 Task: Add Attachment from computer to Card Card0000000081 in Board Board0000000021 in Workspace WS0000000007 in Trello. Add Cover Purple to Card Card0000000081 in Board Board0000000021 in Workspace WS0000000007 in Trello. Add "Move Card To …" Button titled Button0000000081 to "top" of the list "To Do" to Card Card0000000081 in Board Board0000000021 in Workspace WS0000000007 in Trello. Add Description DS0000000081 to Card Card0000000081 in Board Board0000000021 in Workspace WS0000000007 in Trello. Add Comment CM0000000081 to Card Card0000000081 in Board Board0000000021 in Workspace WS0000000007 in Trello
Action: Mouse moved to (284, 161)
Screenshot: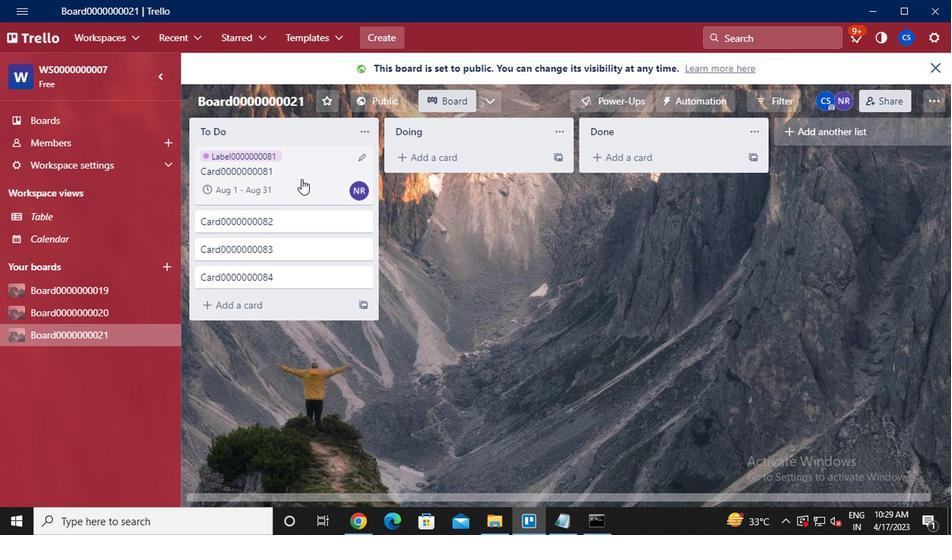 
Action: Mouse pressed left at (284, 161)
Screenshot: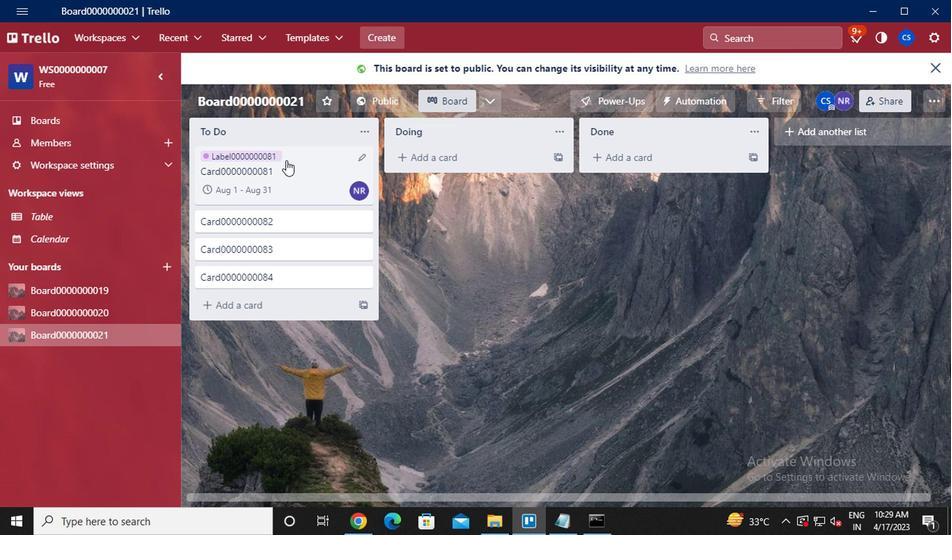 
Action: Mouse moved to (665, 296)
Screenshot: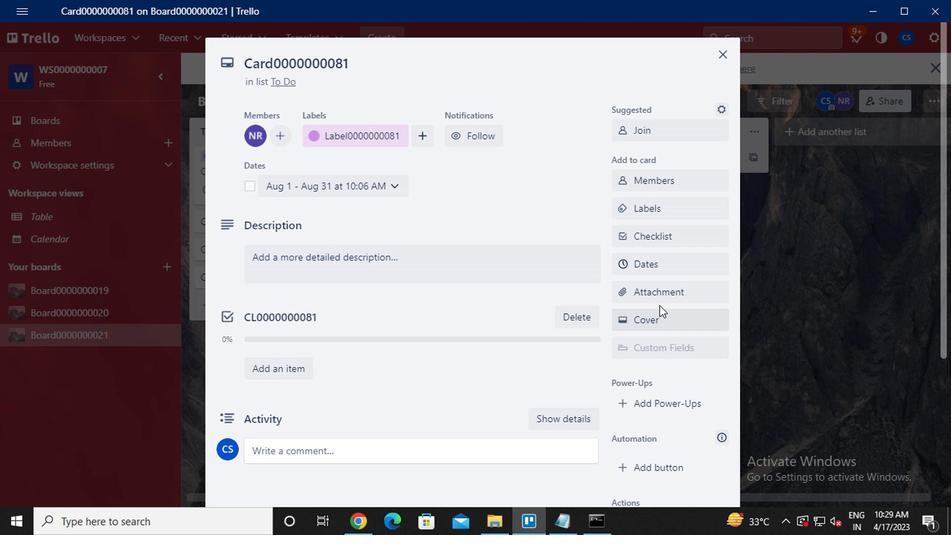 
Action: Mouse pressed left at (665, 296)
Screenshot: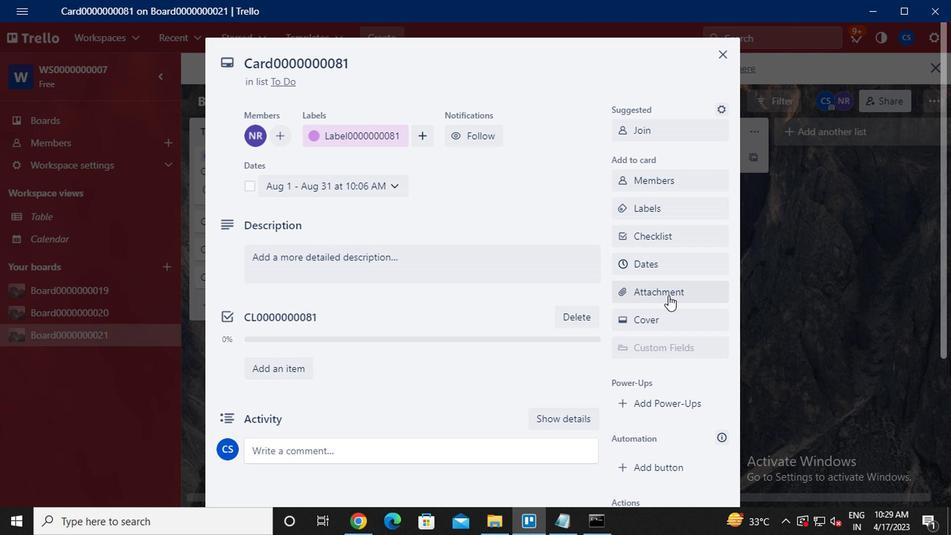 
Action: Mouse moved to (682, 126)
Screenshot: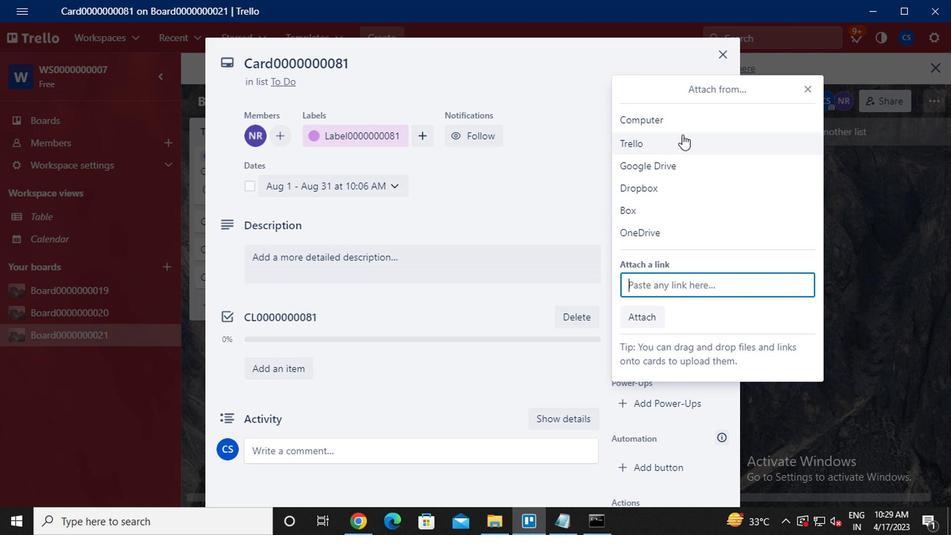 
Action: Mouse pressed left at (682, 126)
Screenshot: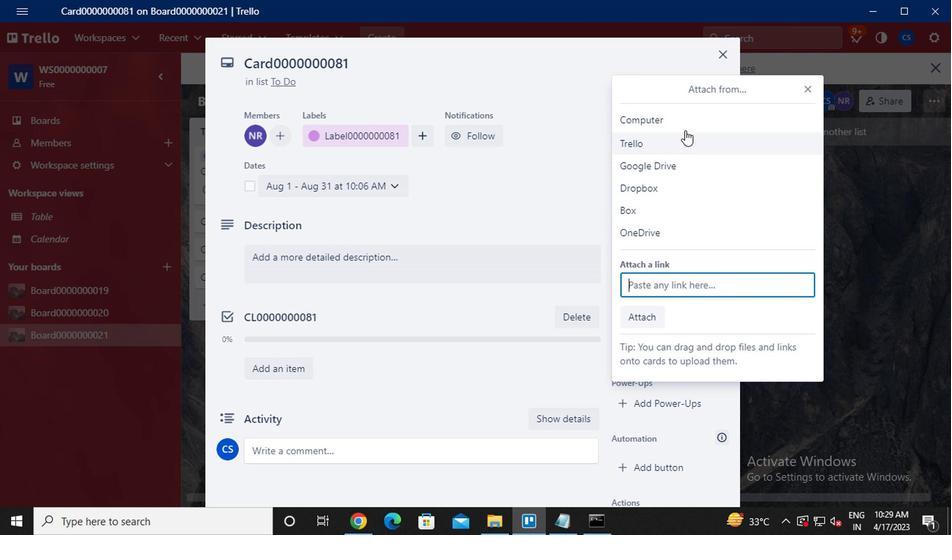 
Action: Mouse moved to (237, 146)
Screenshot: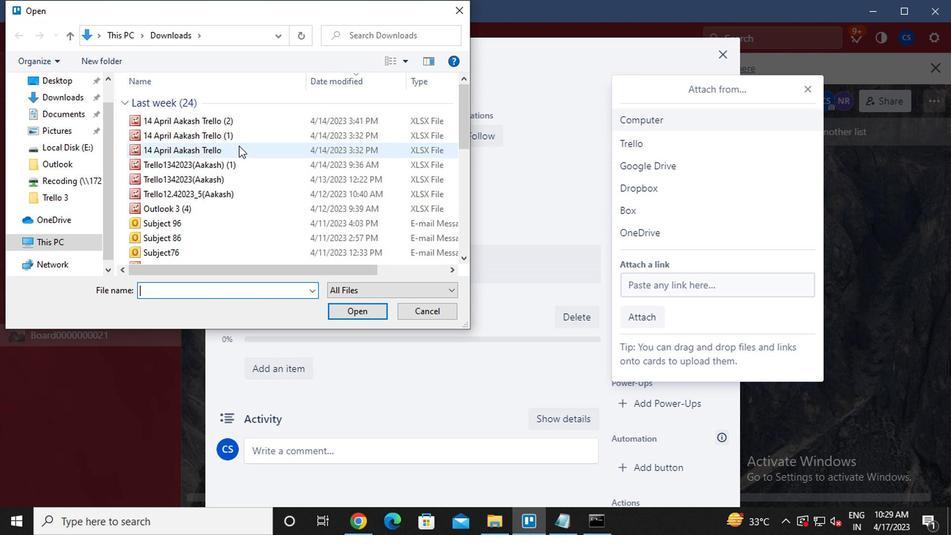 
Action: Mouse pressed left at (237, 146)
Screenshot: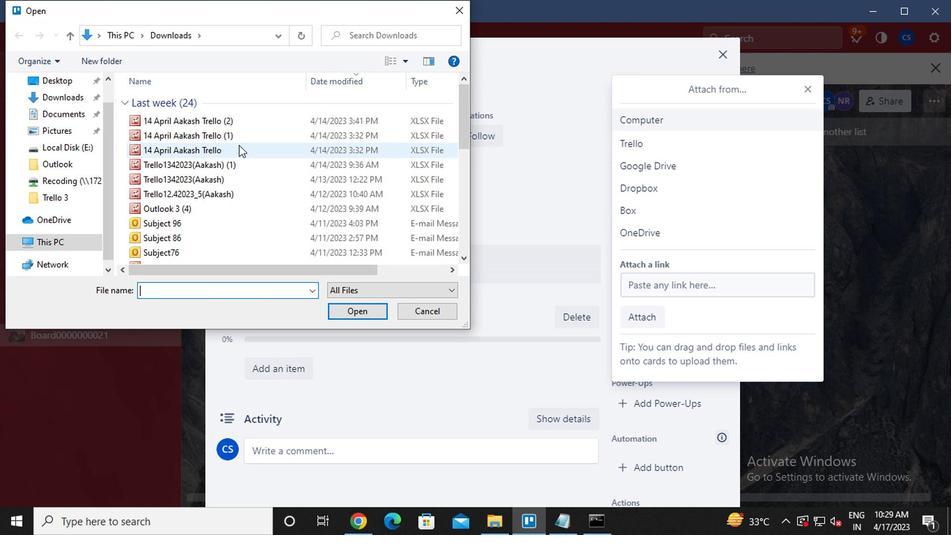 
Action: Mouse pressed left at (237, 146)
Screenshot: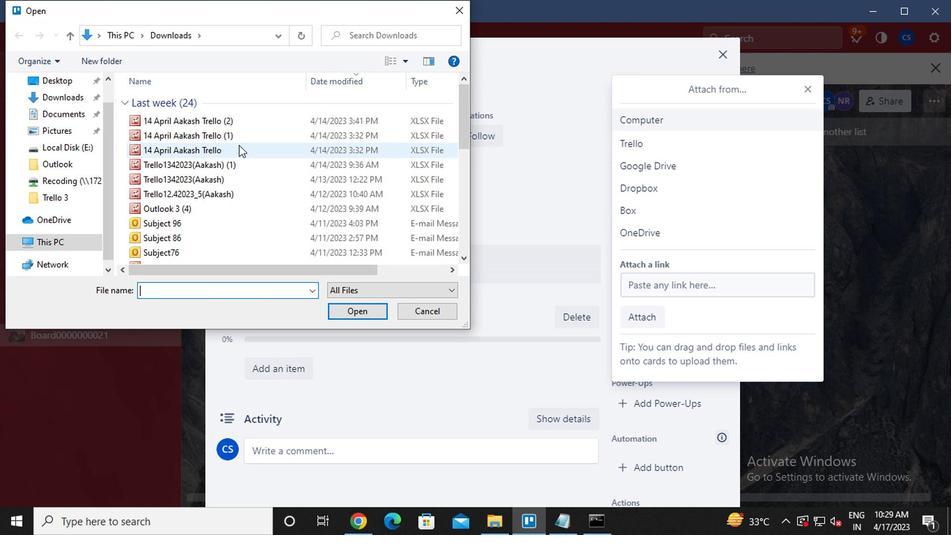 
Action: Mouse moved to (648, 306)
Screenshot: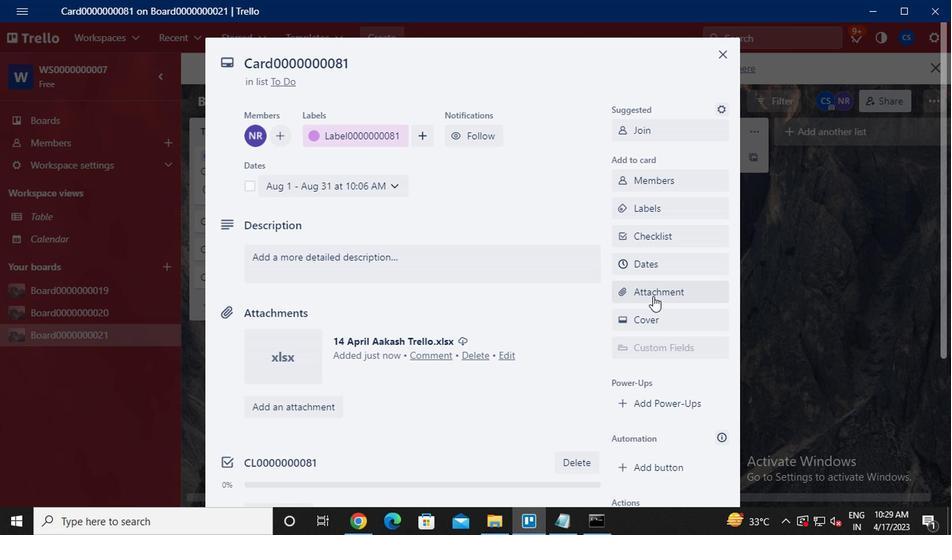 
Action: Mouse pressed left at (648, 306)
Screenshot: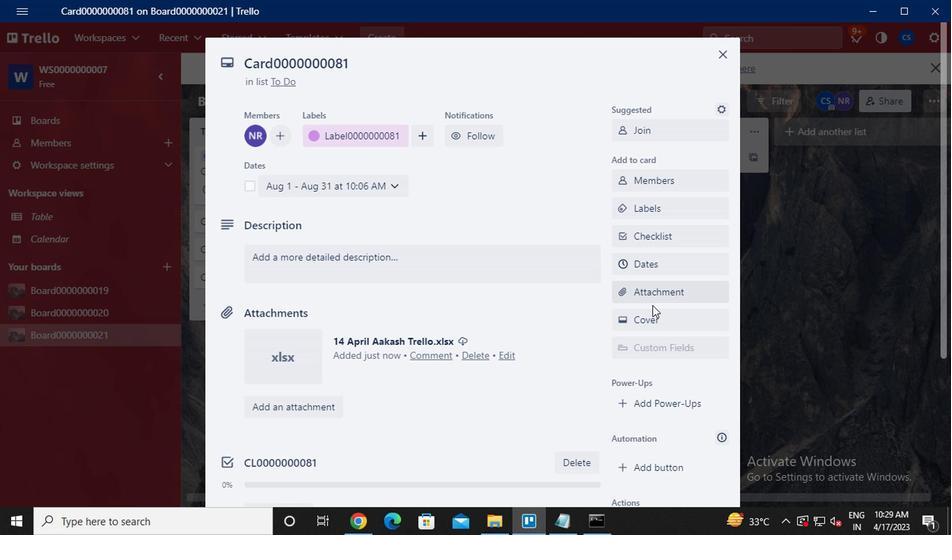 
Action: Mouse moved to (646, 316)
Screenshot: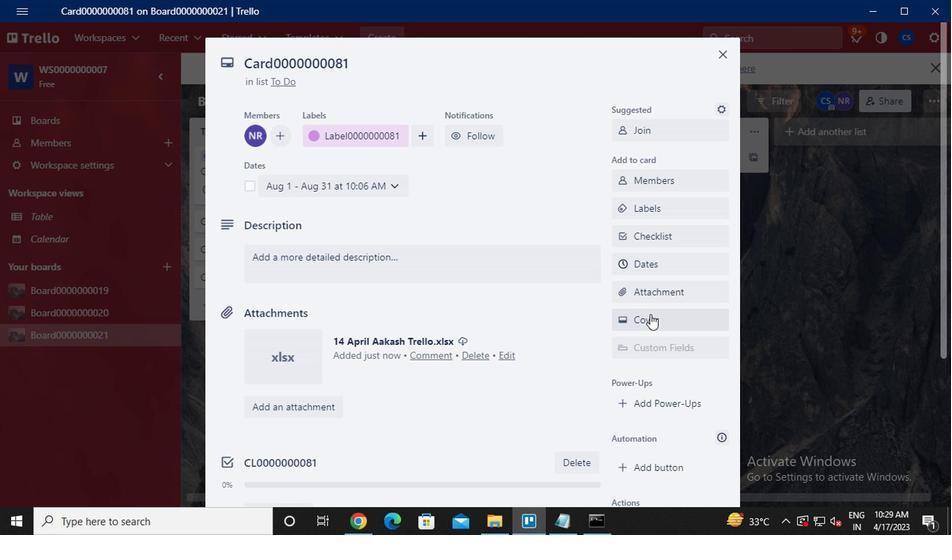
Action: Mouse pressed left at (646, 316)
Screenshot: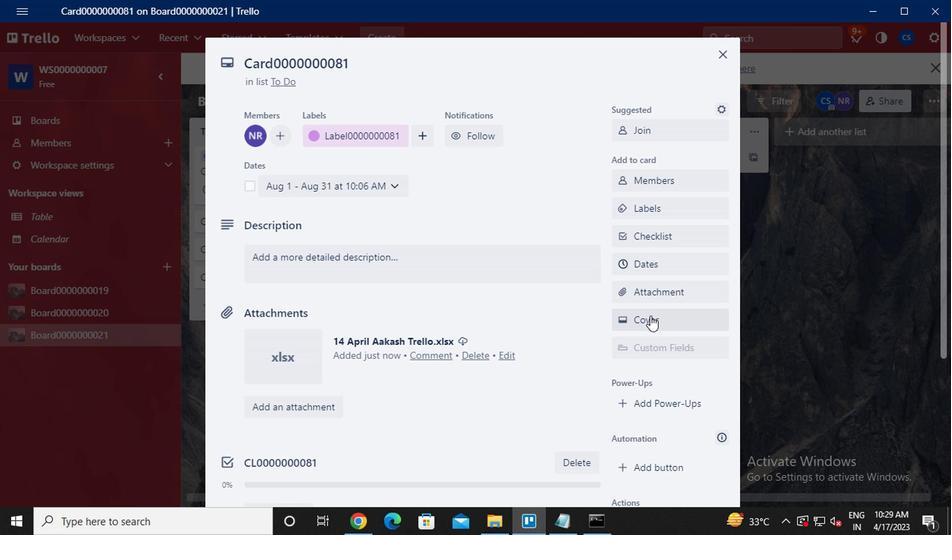 
Action: Mouse moved to (796, 230)
Screenshot: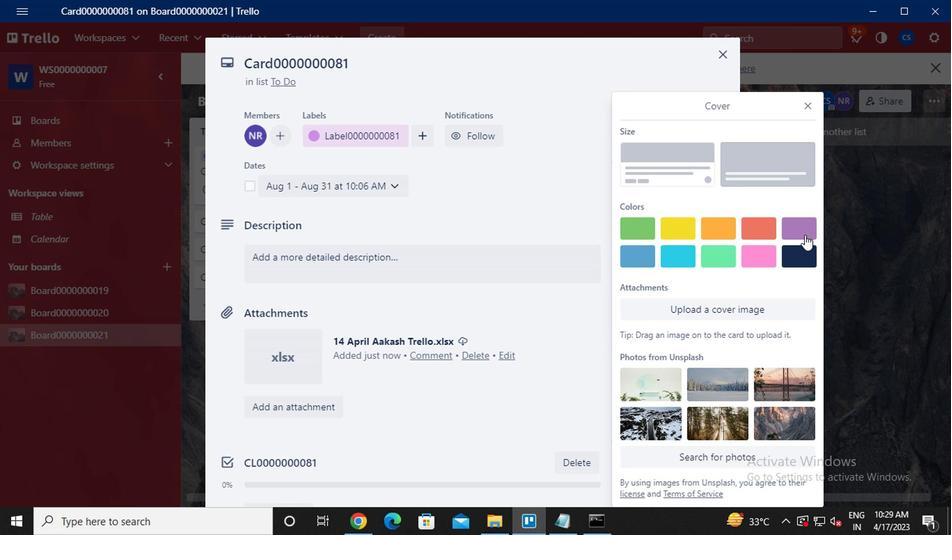 
Action: Mouse pressed left at (796, 230)
Screenshot: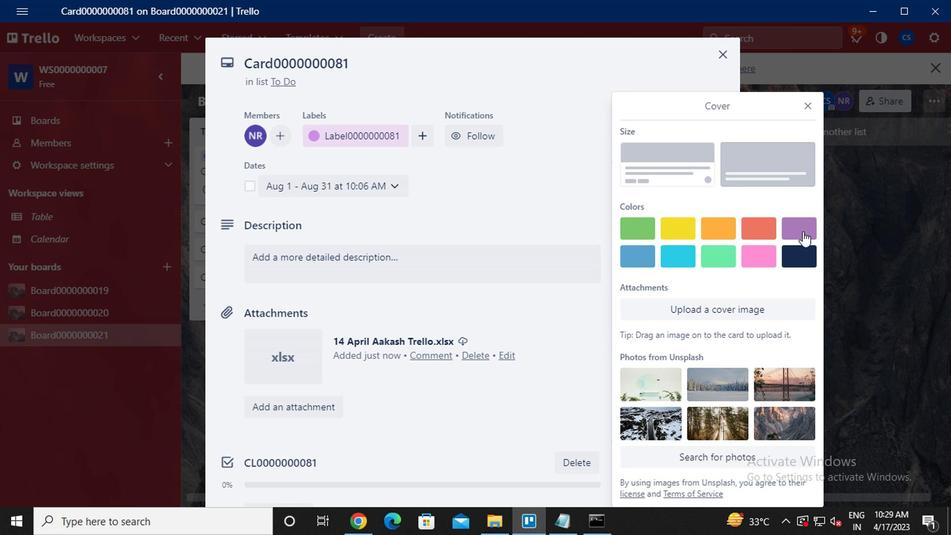 
Action: Mouse moved to (803, 80)
Screenshot: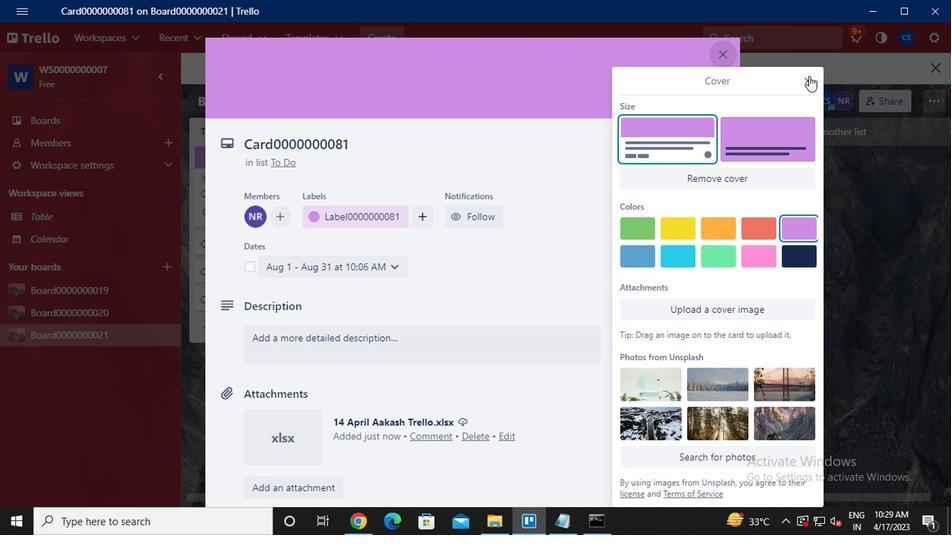 
Action: Mouse pressed left at (803, 80)
Screenshot: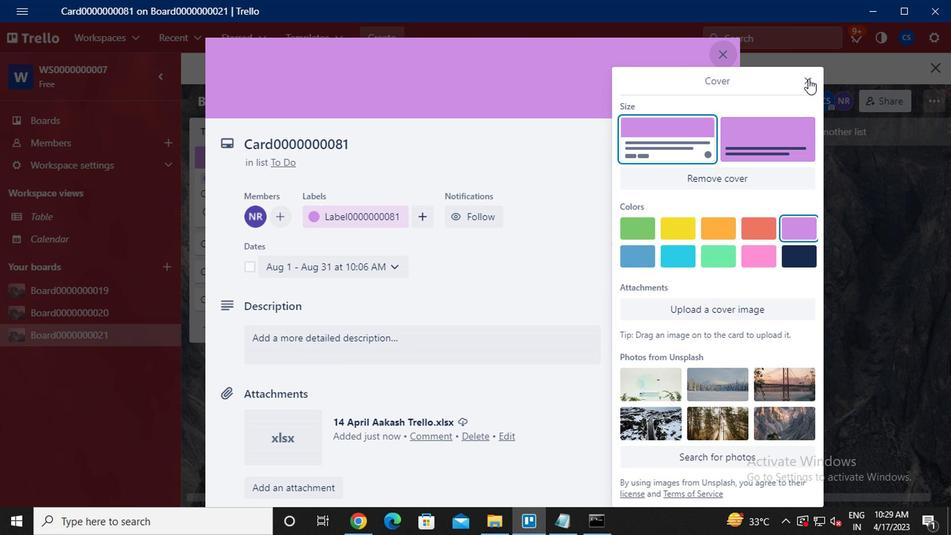 
Action: Mouse moved to (659, 317)
Screenshot: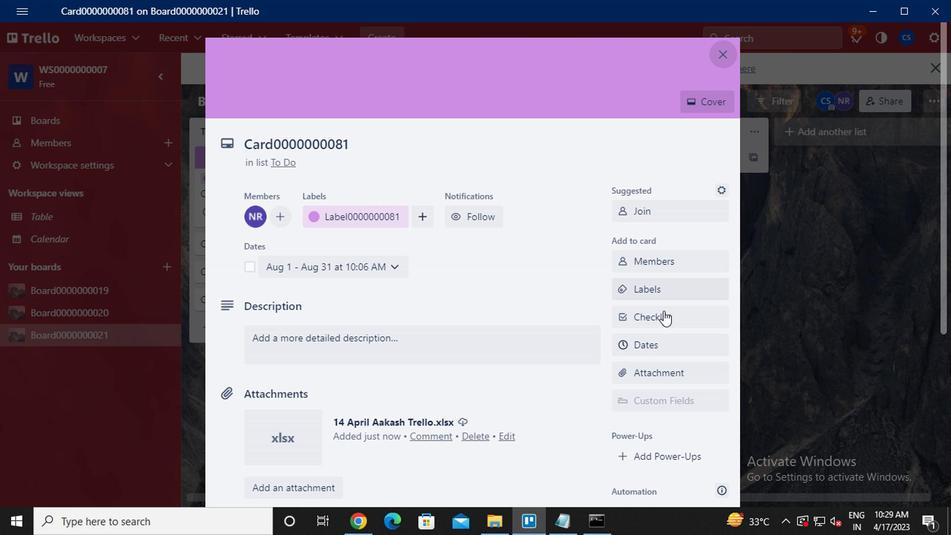 
Action: Mouse scrolled (659, 316) with delta (0, 0)
Screenshot: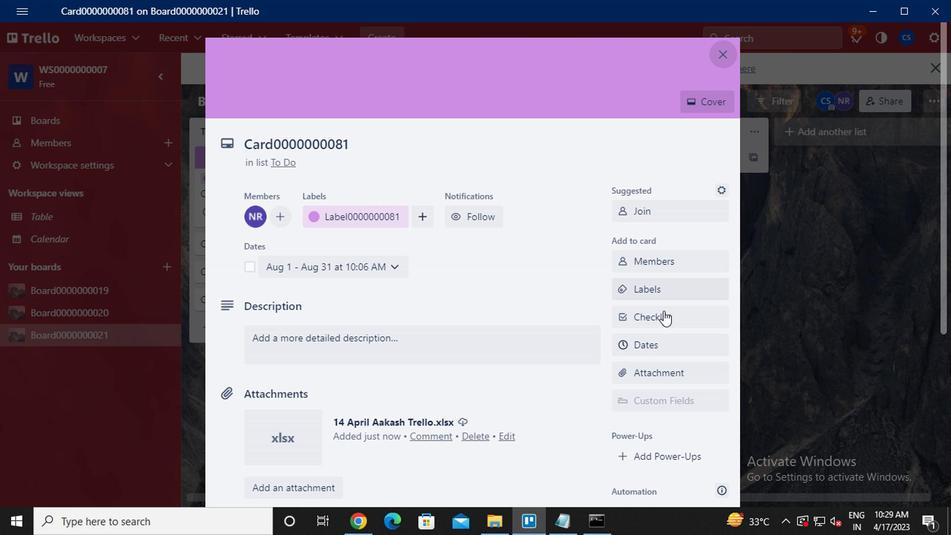 
Action: Mouse scrolled (659, 316) with delta (0, 0)
Screenshot: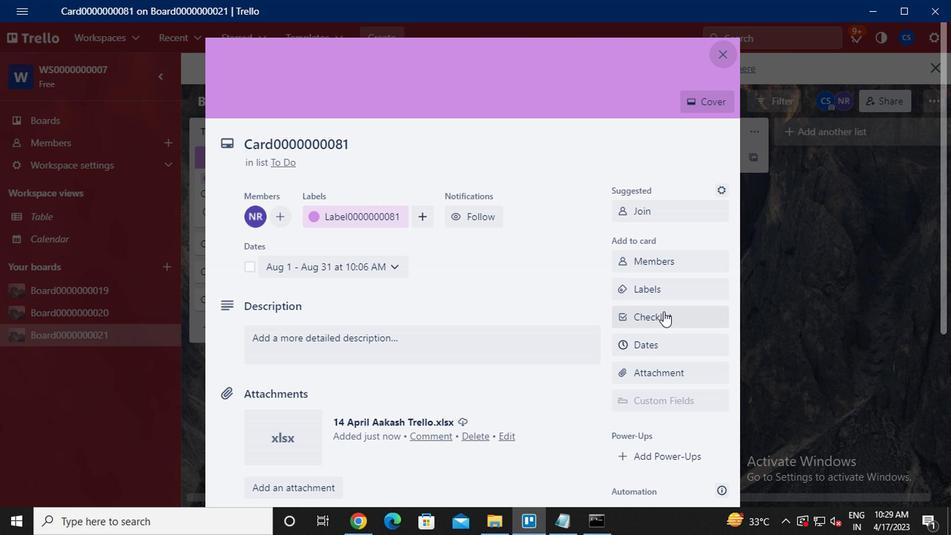 
Action: Mouse moved to (659, 320)
Screenshot: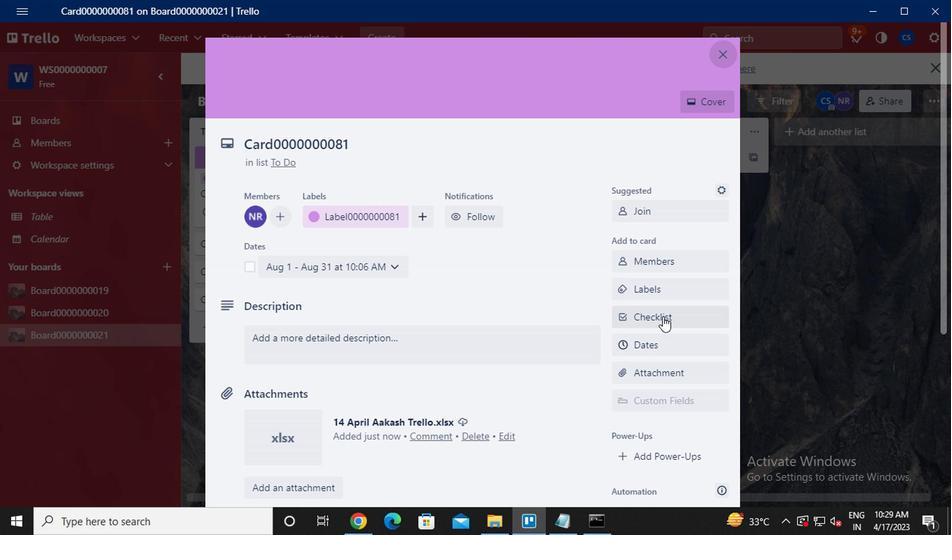 
Action: Mouse scrolled (659, 319) with delta (0, 0)
Screenshot: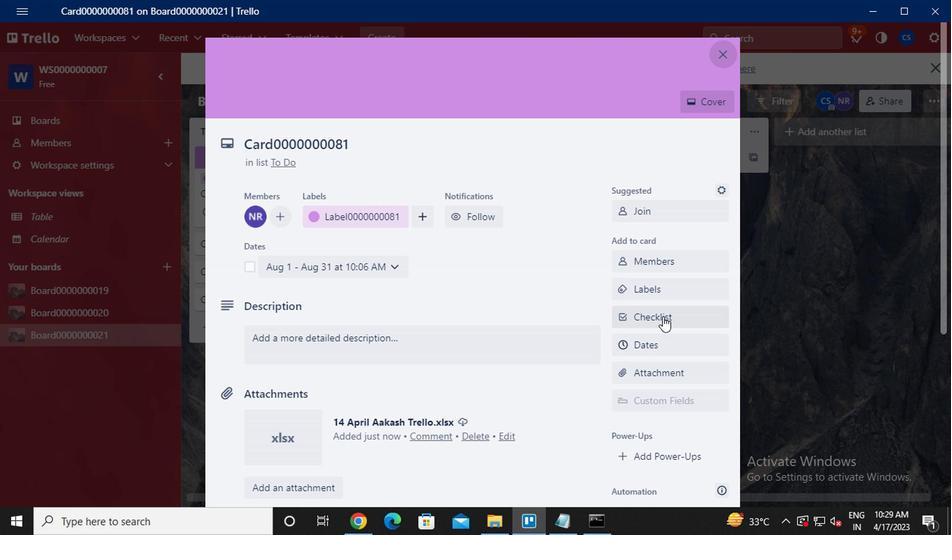 
Action: Mouse moved to (659, 325)
Screenshot: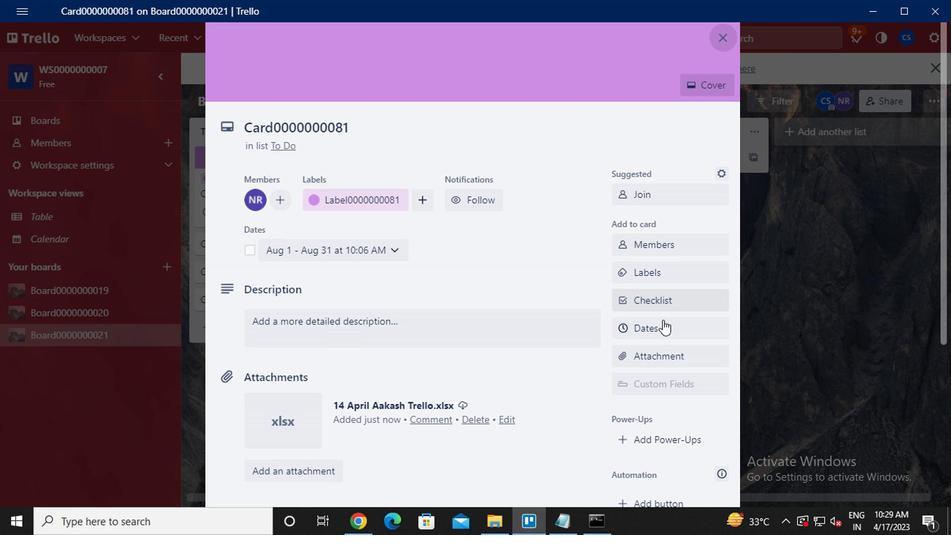 
Action: Mouse scrolled (659, 324) with delta (0, 0)
Screenshot: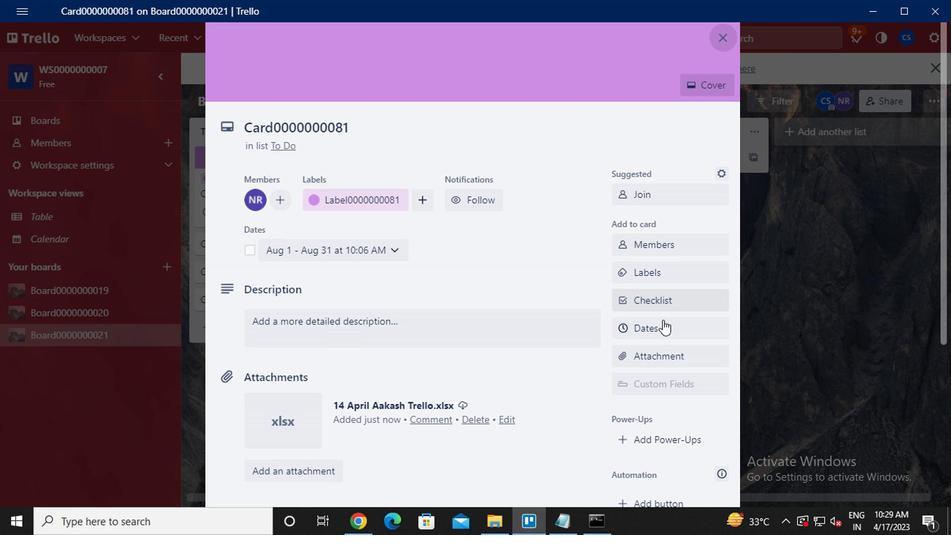 
Action: Mouse moved to (663, 255)
Screenshot: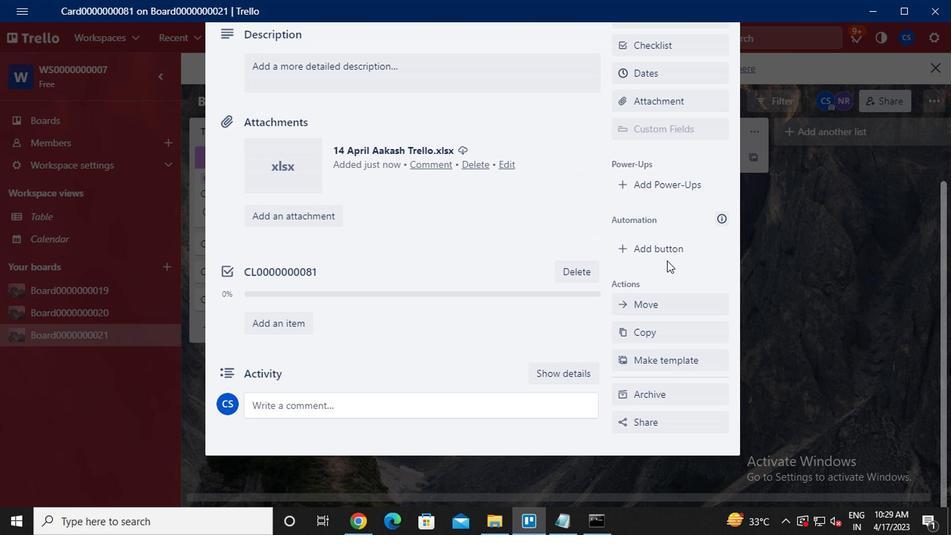 
Action: Mouse pressed left at (663, 255)
Screenshot: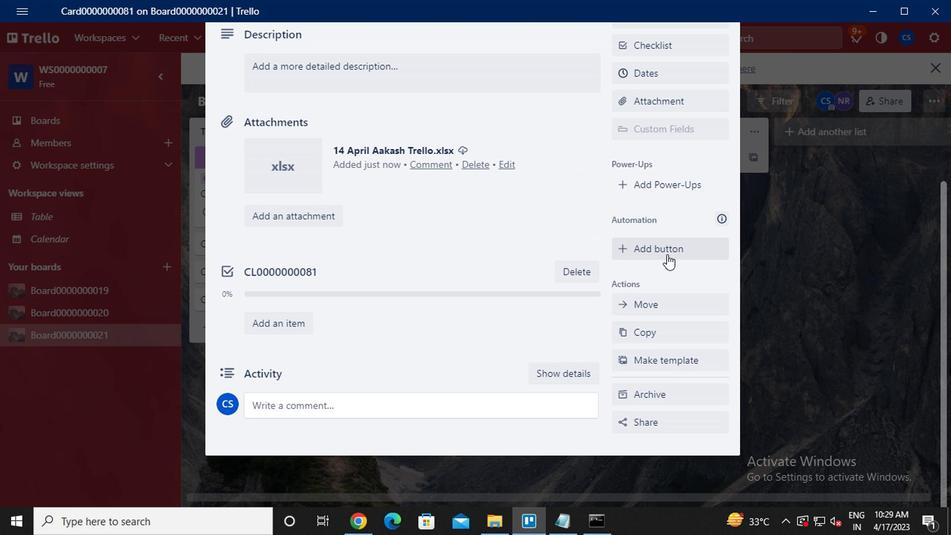 
Action: Mouse moved to (583, 278)
Screenshot: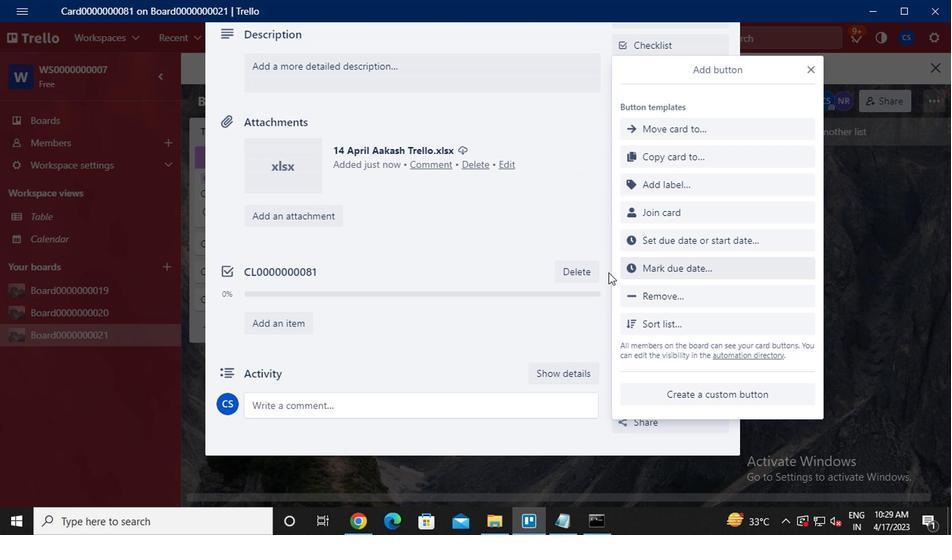 
Action: Key pressed b<Key.caps_lock>utton0000000081
Screenshot: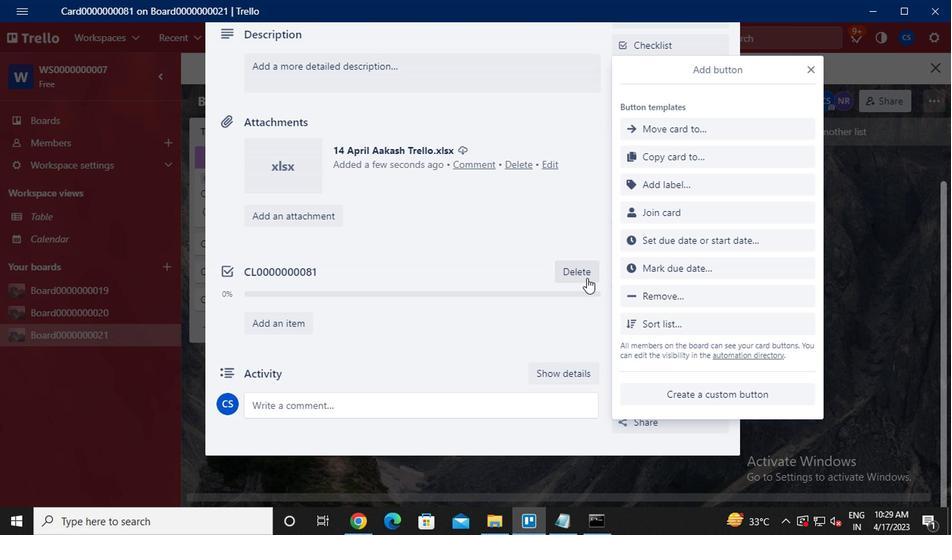 
Action: Mouse moved to (679, 135)
Screenshot: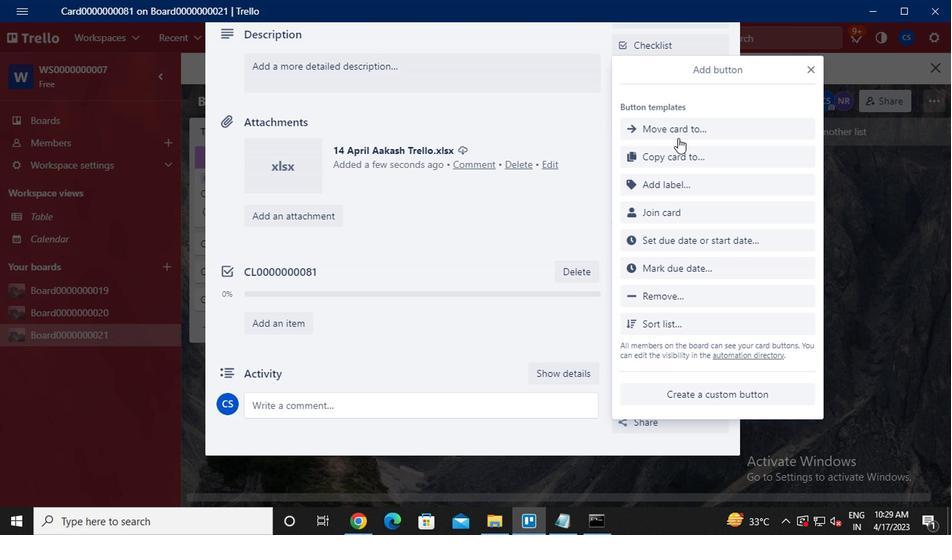 
Action: Mouse pressed left at (679, 135)
Screenshot: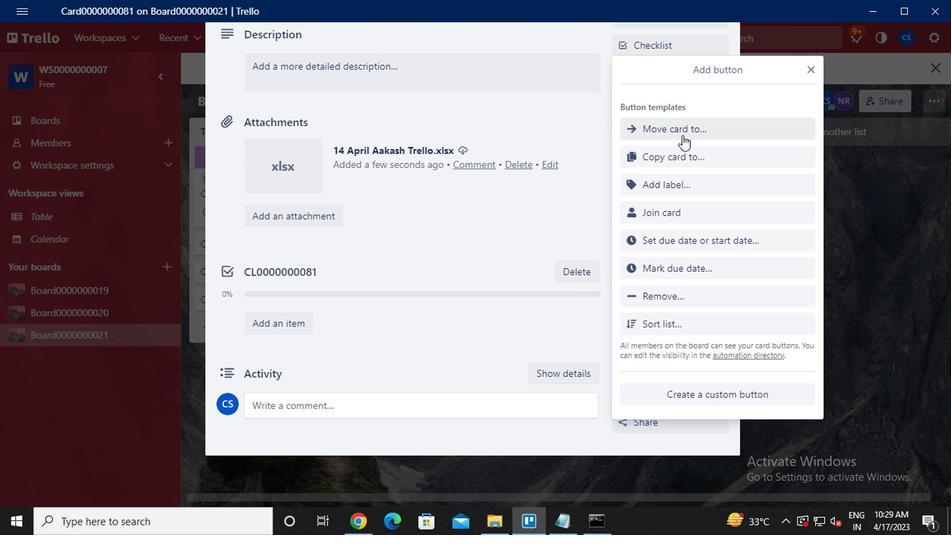 
Action: Mouse moved to (654, 192)
Screenshot: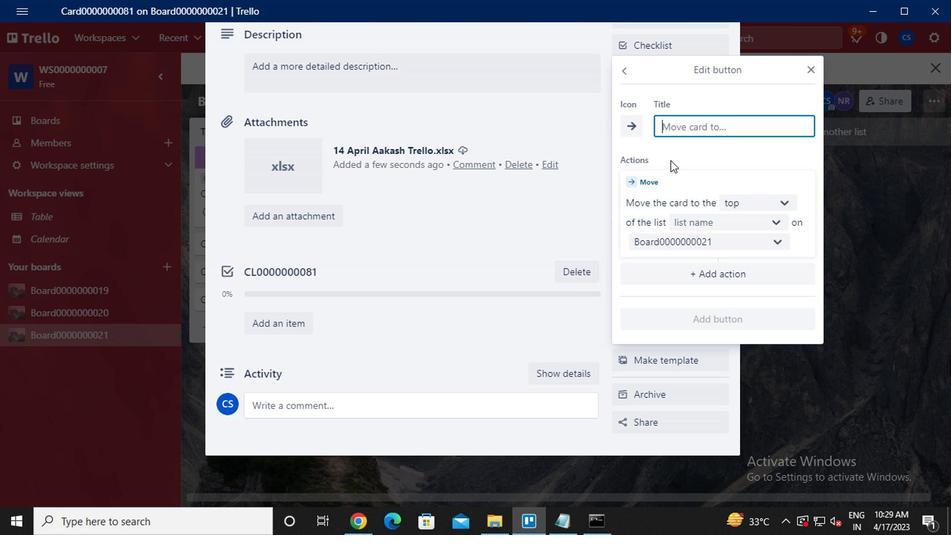 
Action: Key pressed <Key.caps_lock>b<Key.caps_lock>utton0000000081
Screenshot: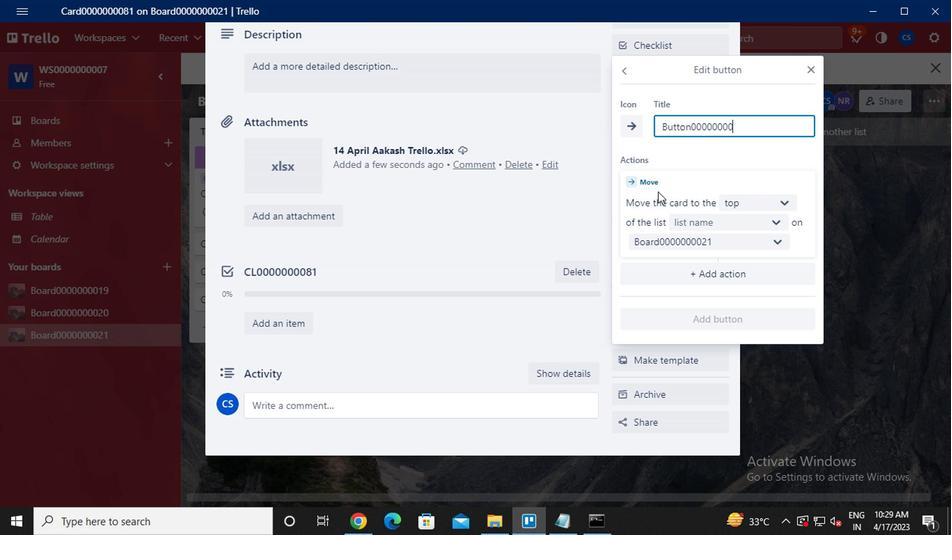 
Action: Mouse moved to (732, 221)
Screenshot: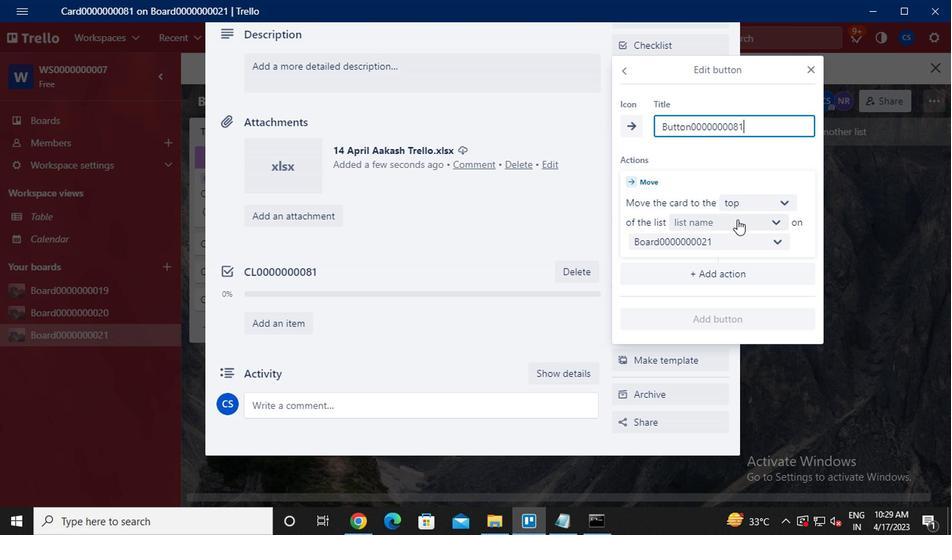 
Action: Mouse pressed left at (732, 221)
Screenshot: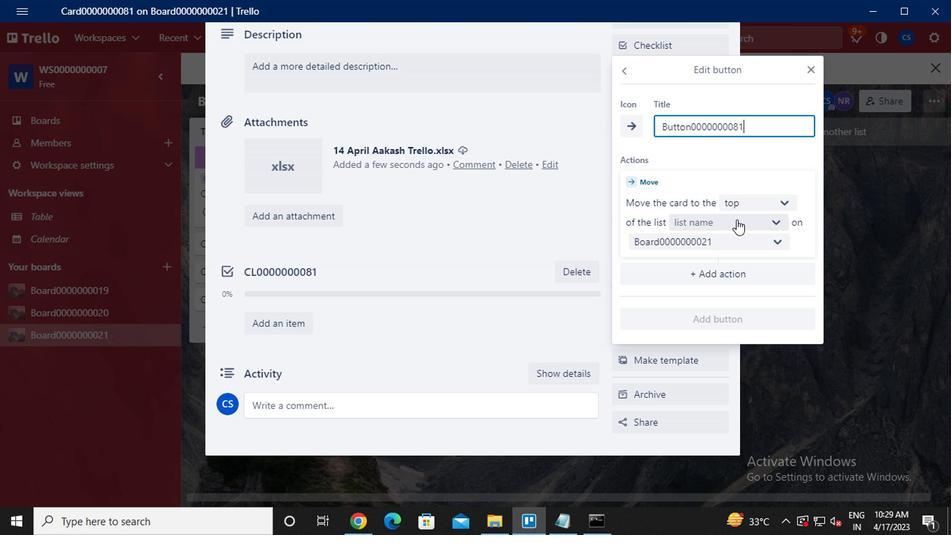 
Action: Mouse moved to (706, 251)
Screenshot: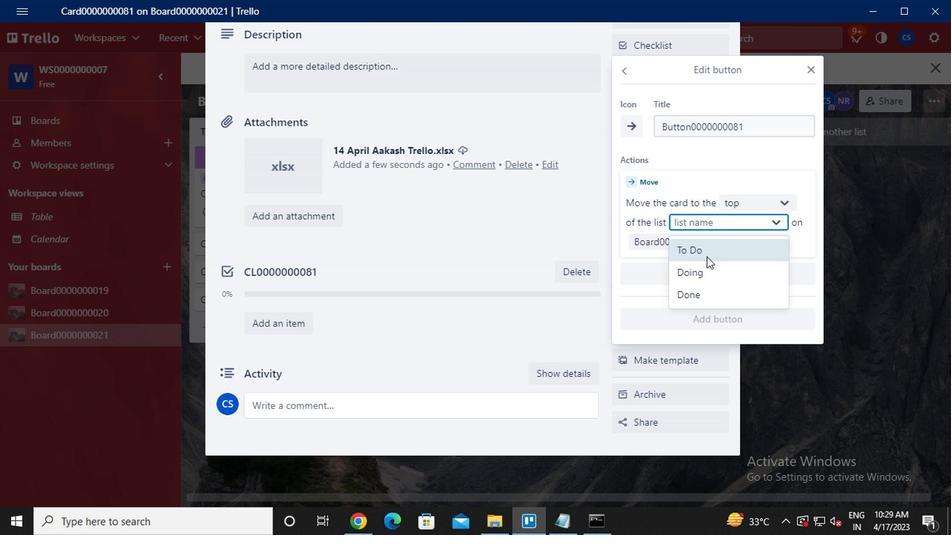 
Action: Mouse pressed left at (706, 251)
Screenshot: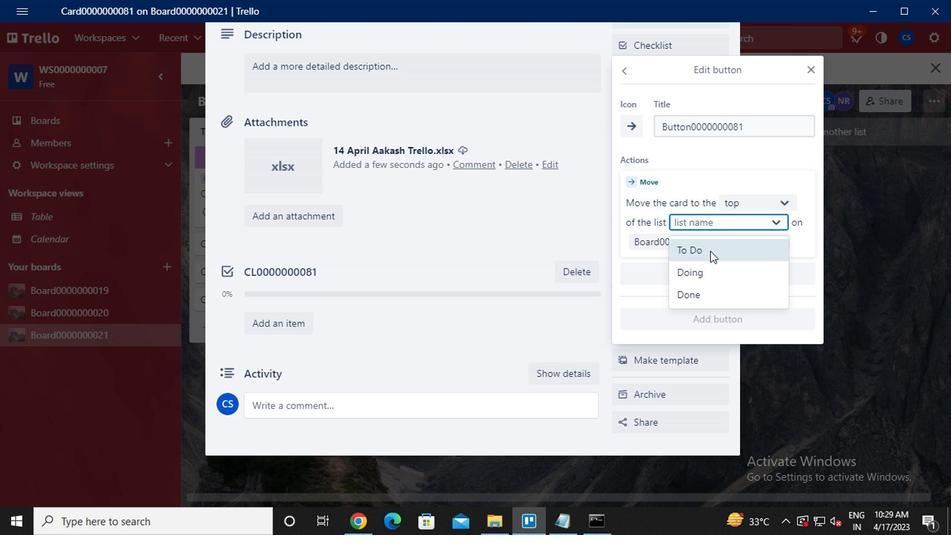 
Action: Mouse moved to (715, 320)
Screenshot: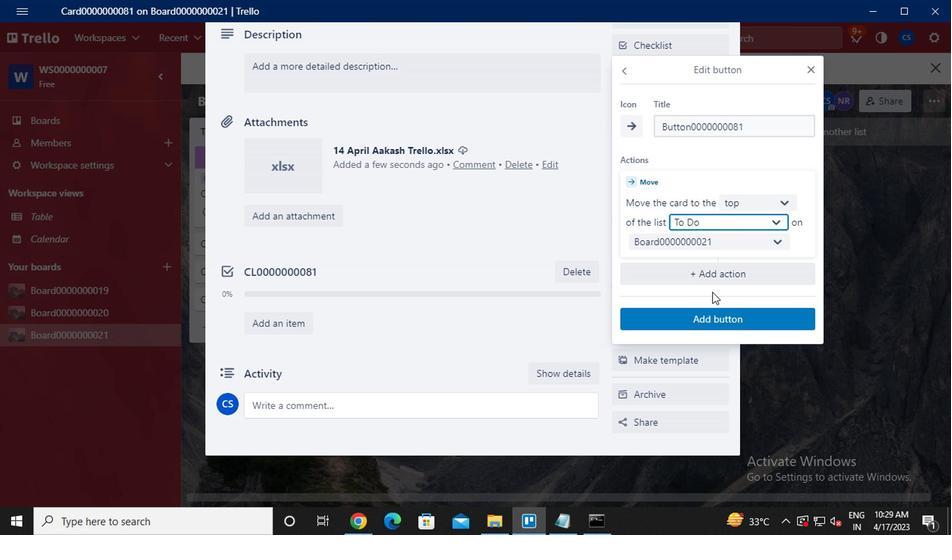 
Action: Mouse pressed left at (715, 320)
Screenshot: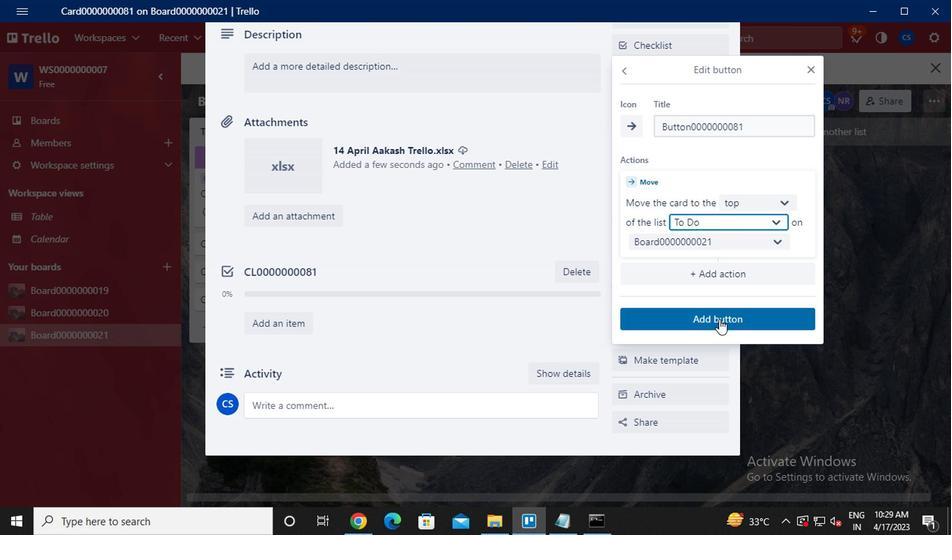 
Action: Mouse moved to (358, 211)
Screenshot: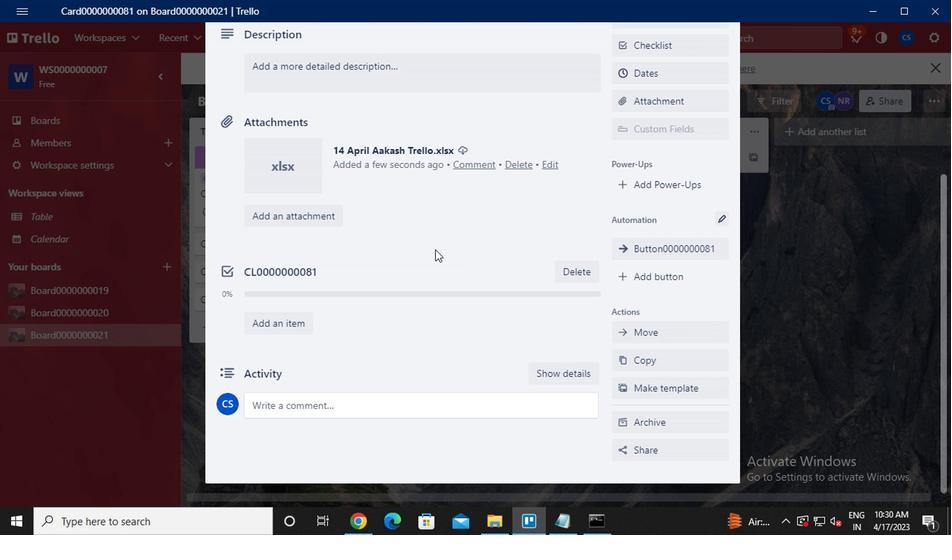 
Action: Mouse scrolled (358, 212) with delta (0, 0)
Screenshot: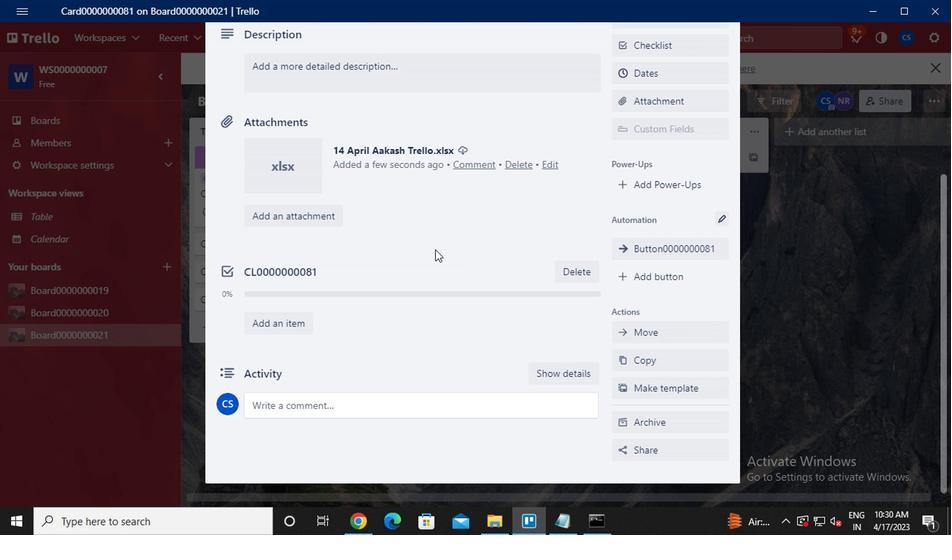 
Action: Mouse moved to (354, 208)
Screenshot: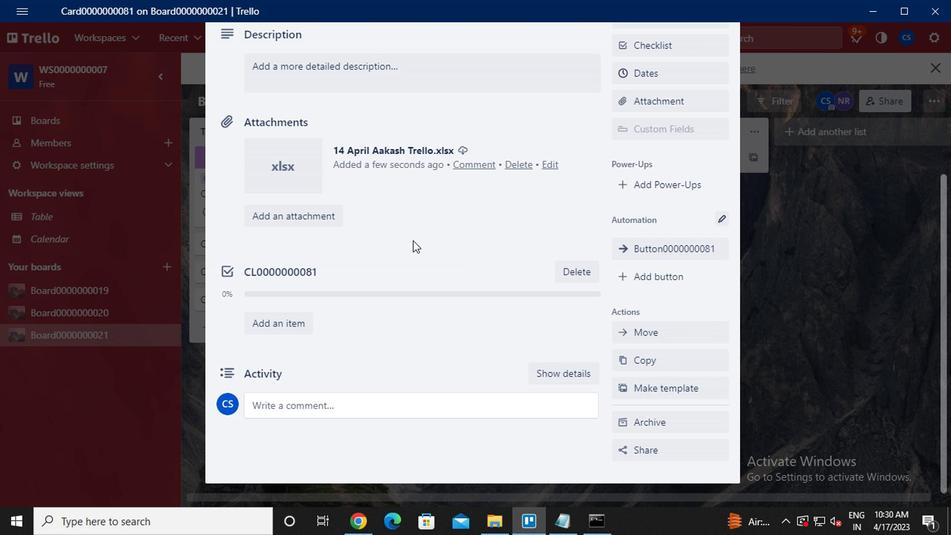 
Action: Mouse scrolled (354, 209) with delta (0, 0)
Screenshot: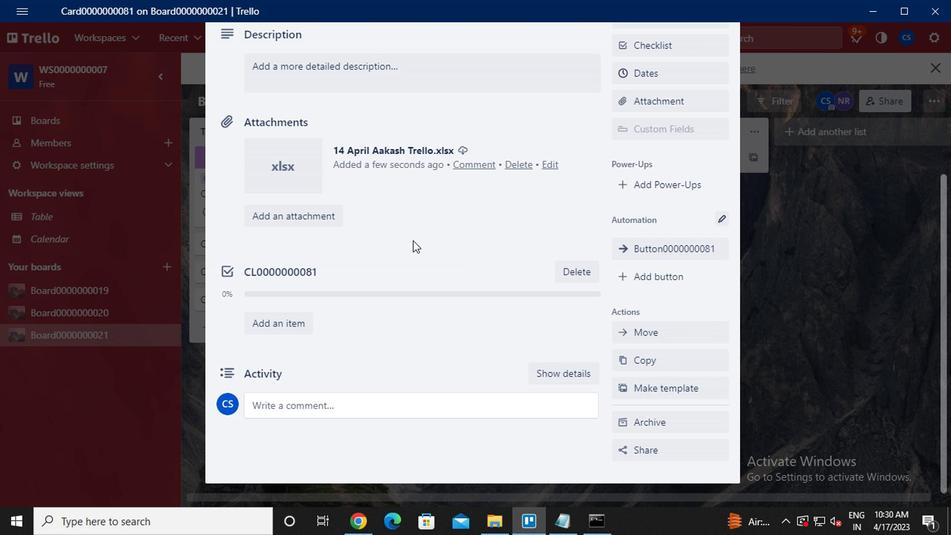 
Action: Mouse moved to (347, 203)
Screenshot: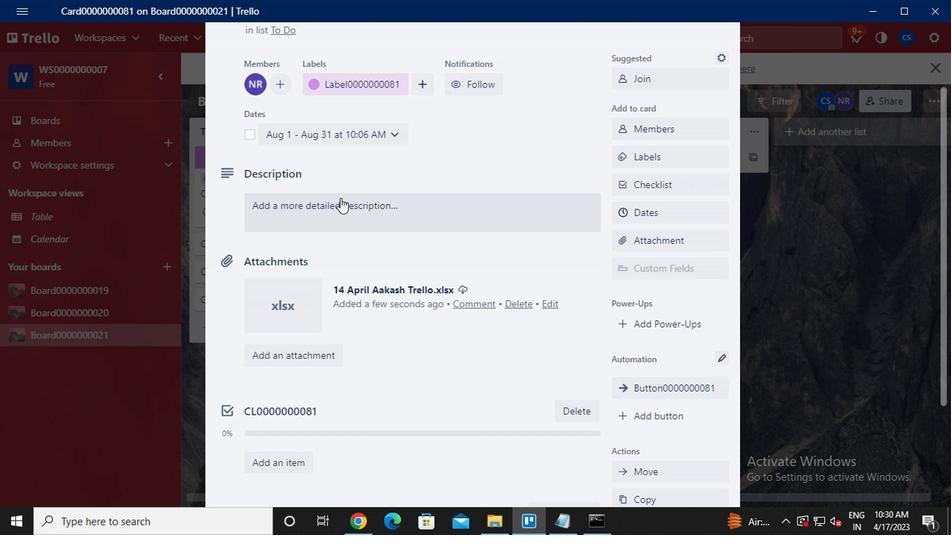 
Action: Mouse pressed left at (347, 203)
Screenshot: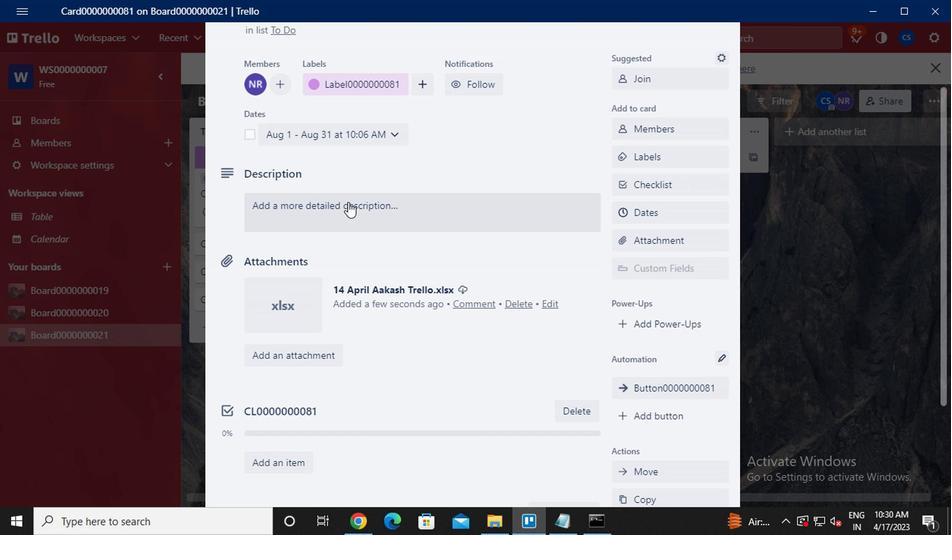 
Action: Key pressed <Key.caps_lock>ds0000000081
Screenshot: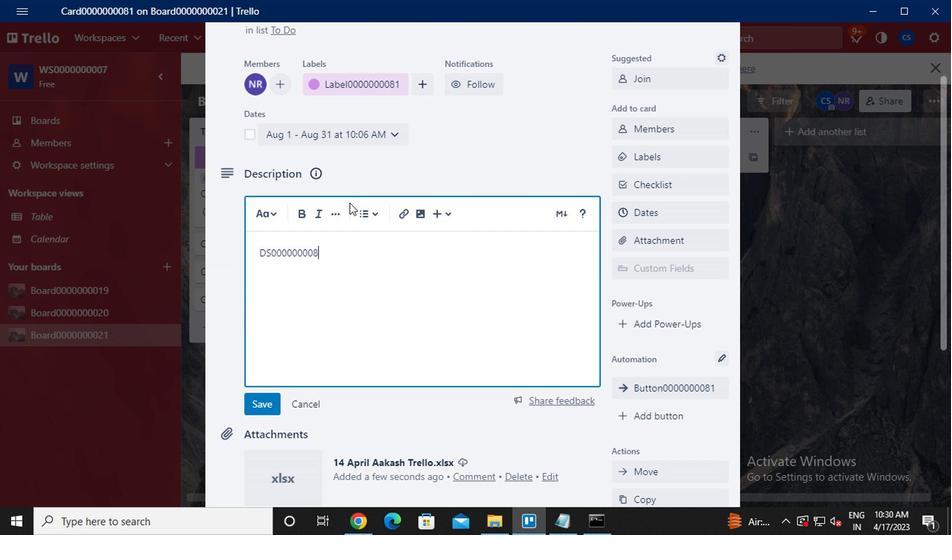 
Action: Mouse moved to (259, 398)
Screenshot: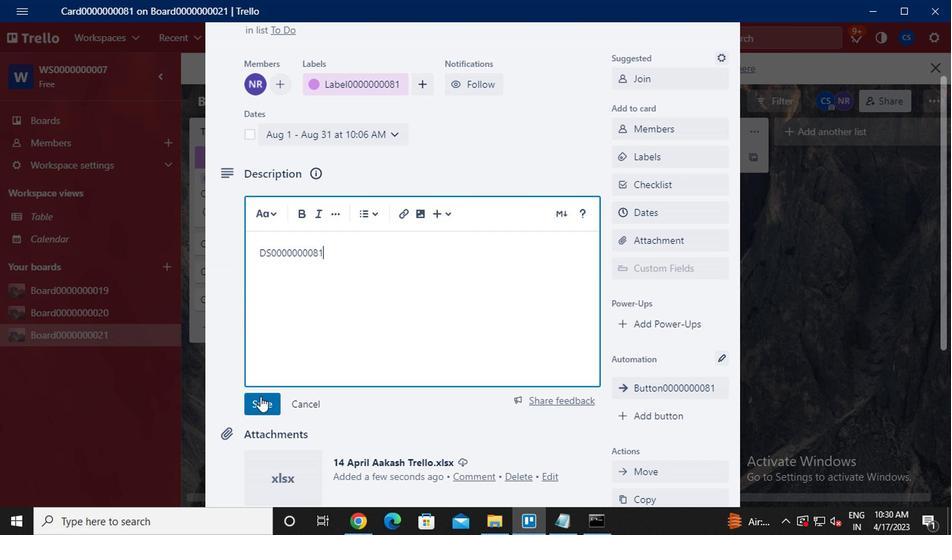 
Action: Mouse pressed left at (259, 398)
Screenshot: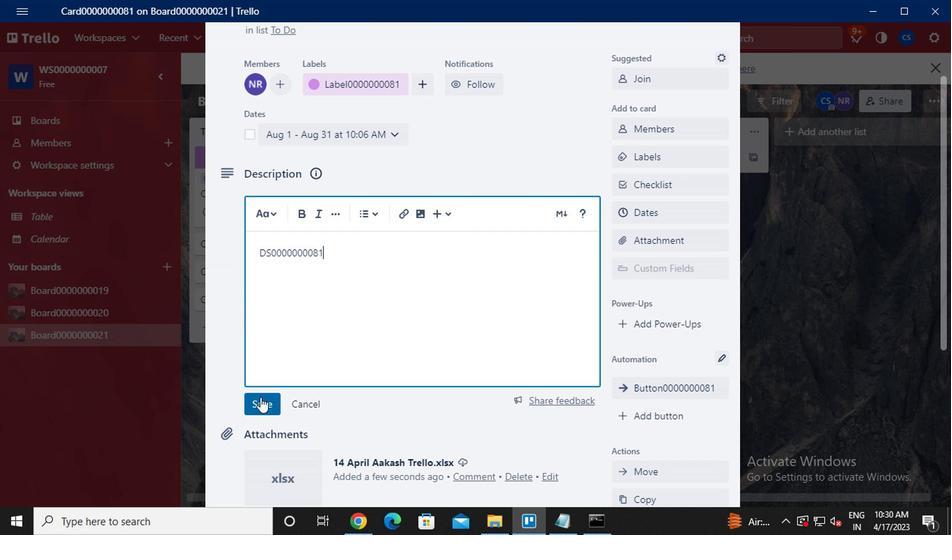 
Action: Mouse moved to (376, 370)
Screenshot: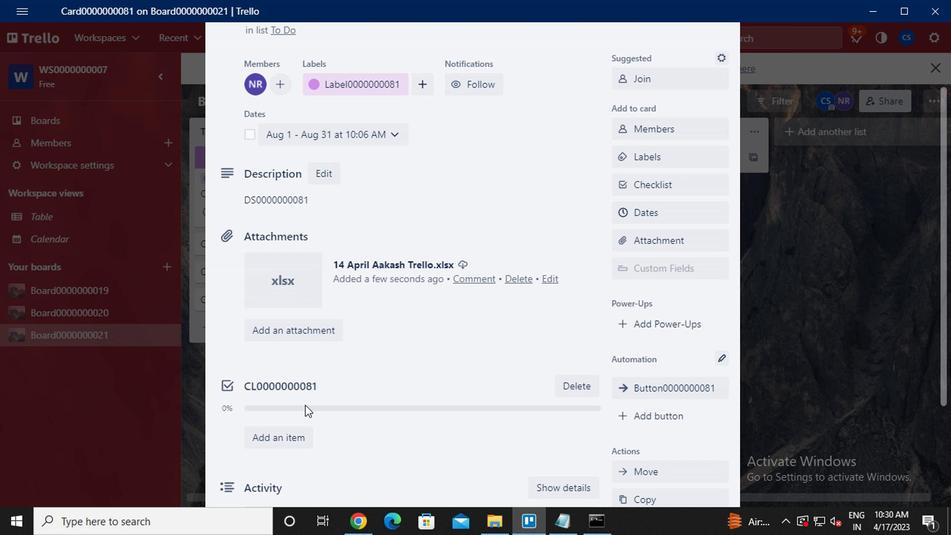 
Action: Mouse scrolled (376, 370) with delta (0, 0)
Screenshot: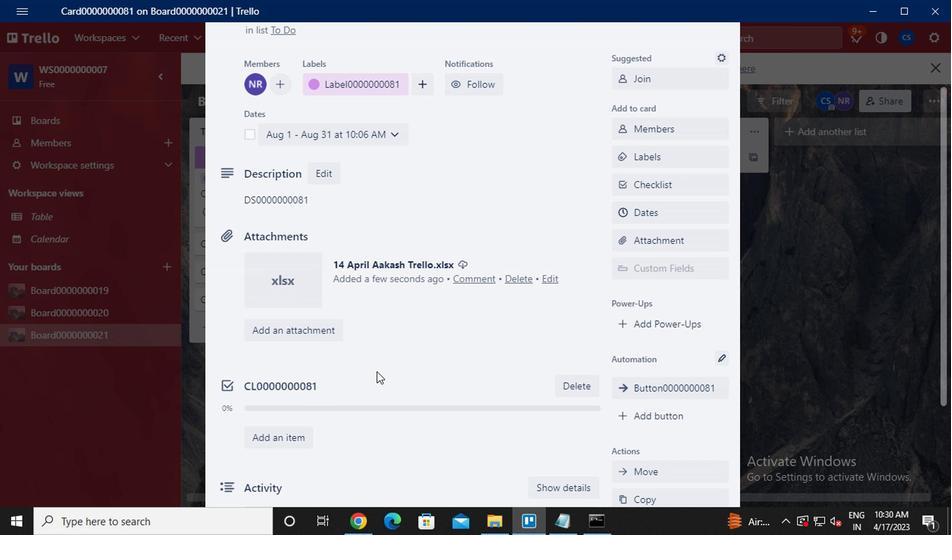 
Action: Mouse scrolled (376, 370) with delta (0, 0)
Screenshot: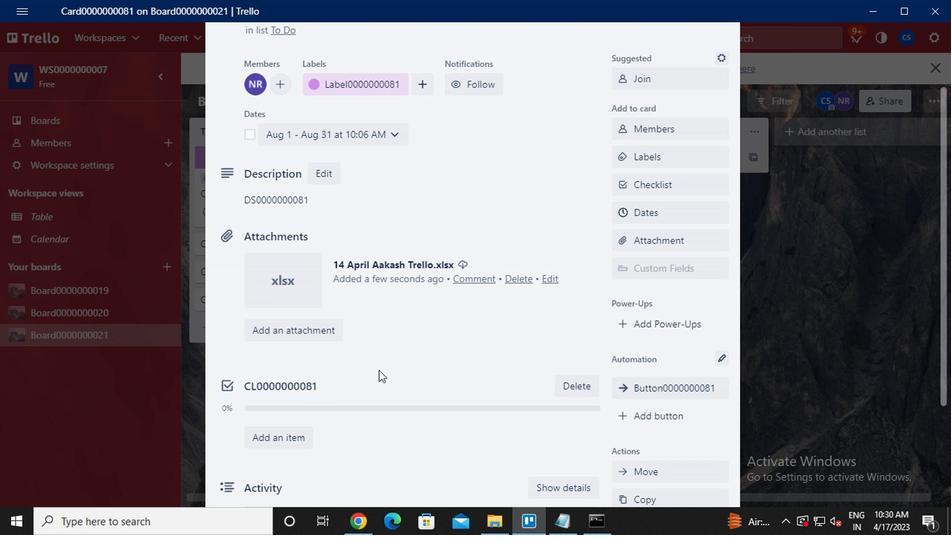 
Action: Mouse moved to (378, 370)
Screenshot: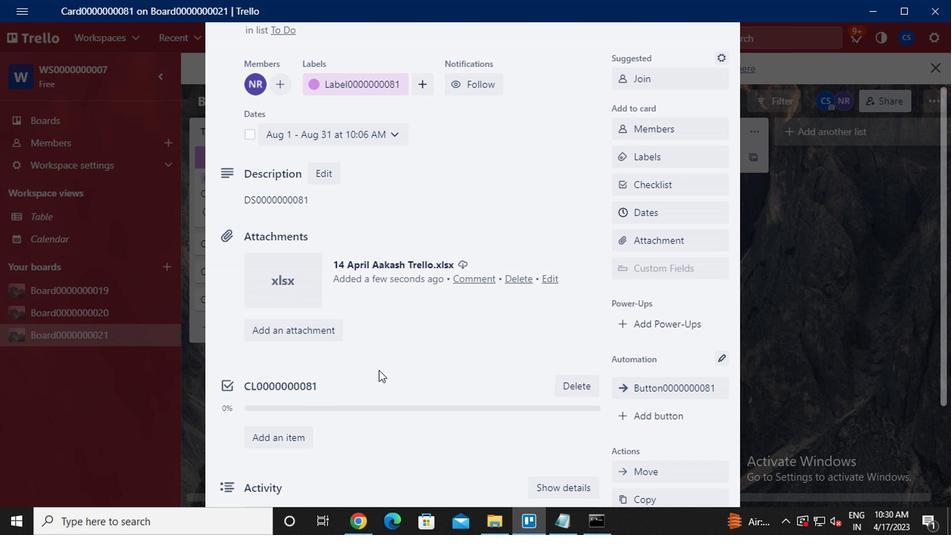 
Action: Mouse scrolled (378, 369) with delta (0, 0)
Screenshot: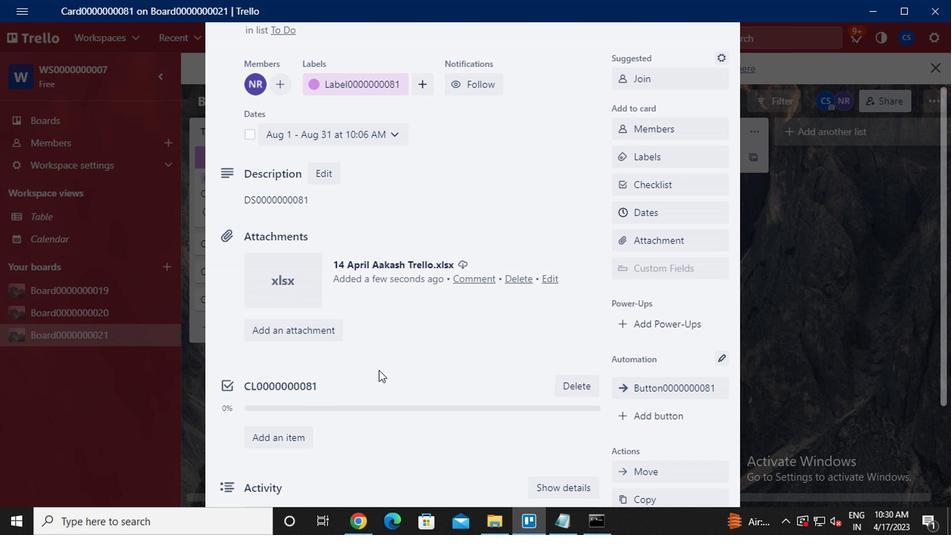 
Action: Mouse moved to (378, 369)
Screenshot: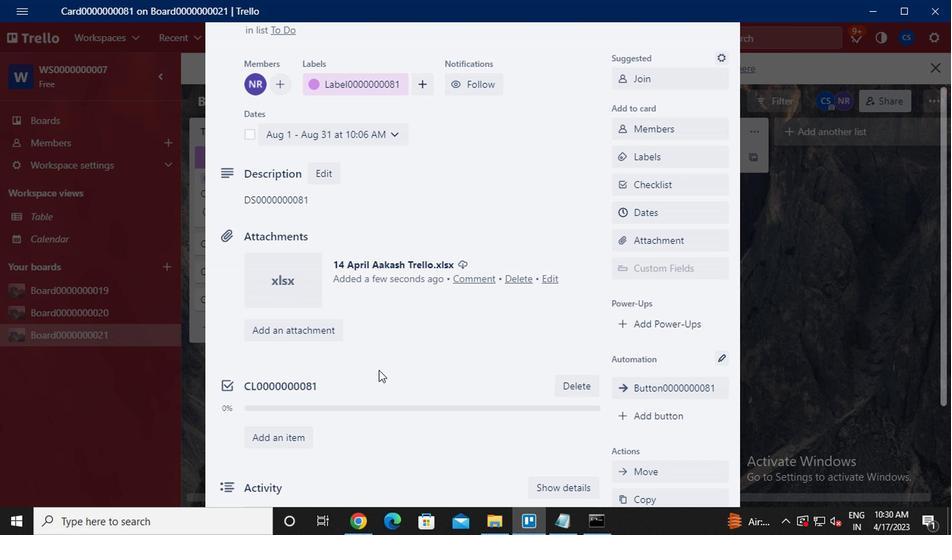 
Action: Mouse scrolled (378, 368) with delta (0, 0)
Screenshot: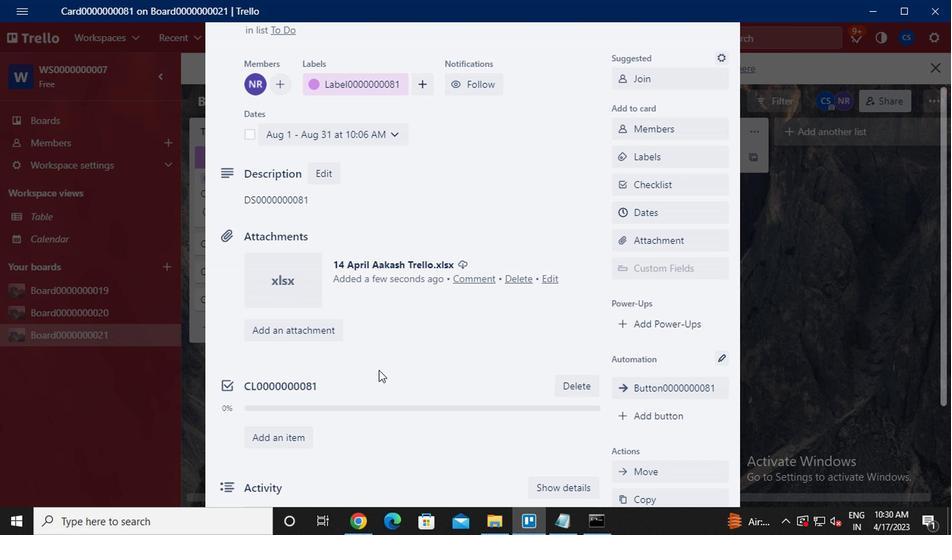
Action: Mouse moved to (347, 353)
Screenshot: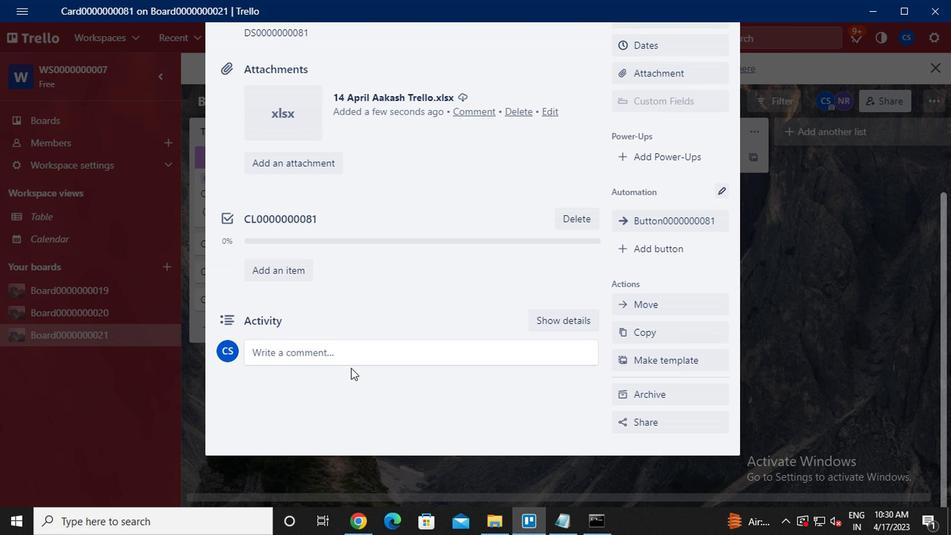 
Action: Mouse pressed left at (347, 353)
Screenshot: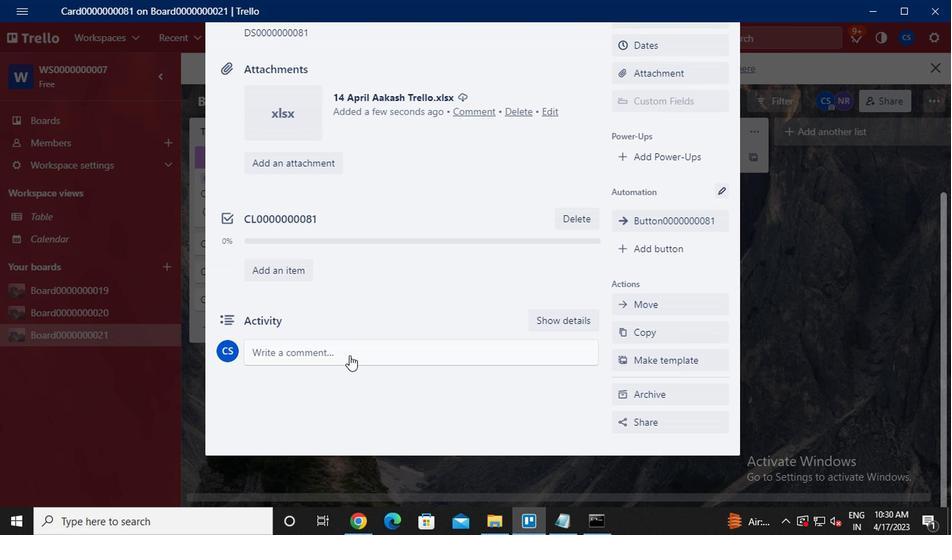 
Action: Key pressed cm0000000081
Screenshot: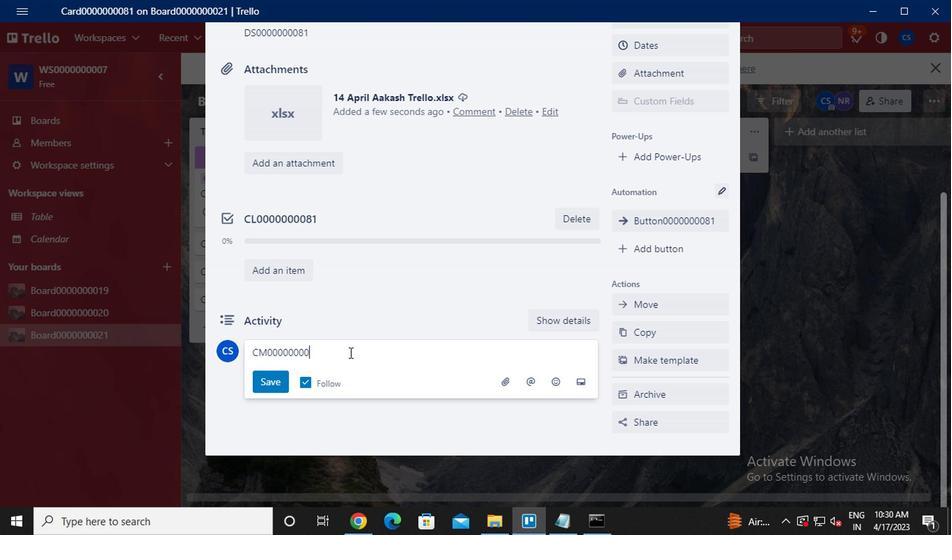 
Action: Mouse moved to (268, 387)
Screenshot: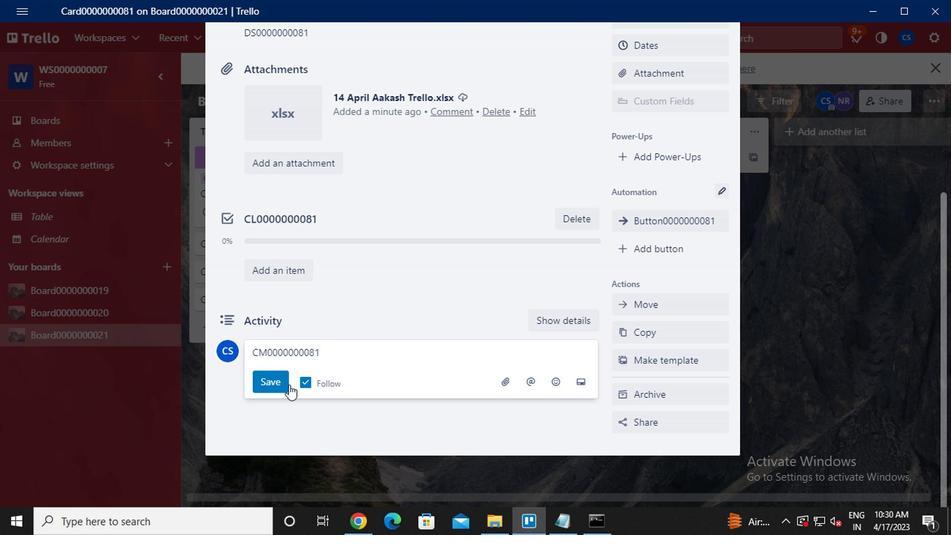 
Action: Mouse pressed left at (268, 387)
Screenshot: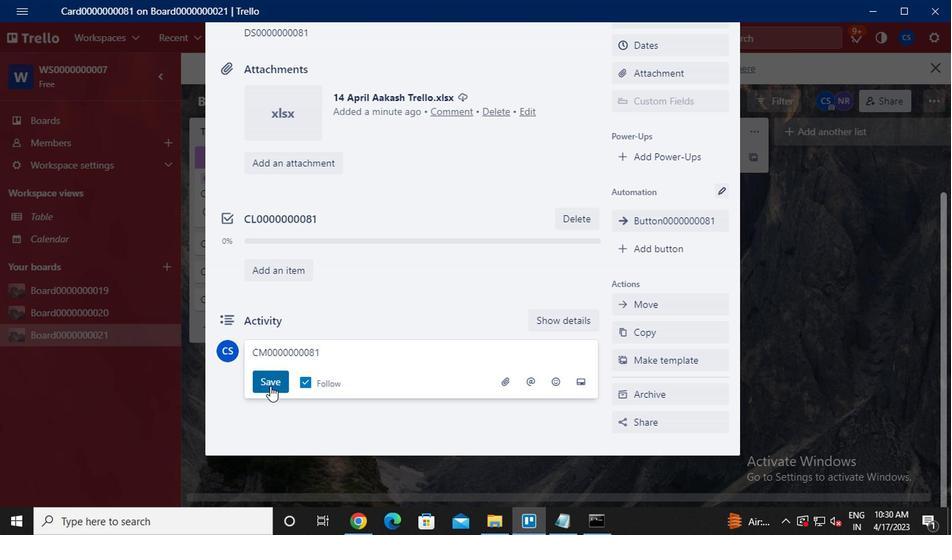 
Action: Mouse moved to (487, 355)
Screenshot: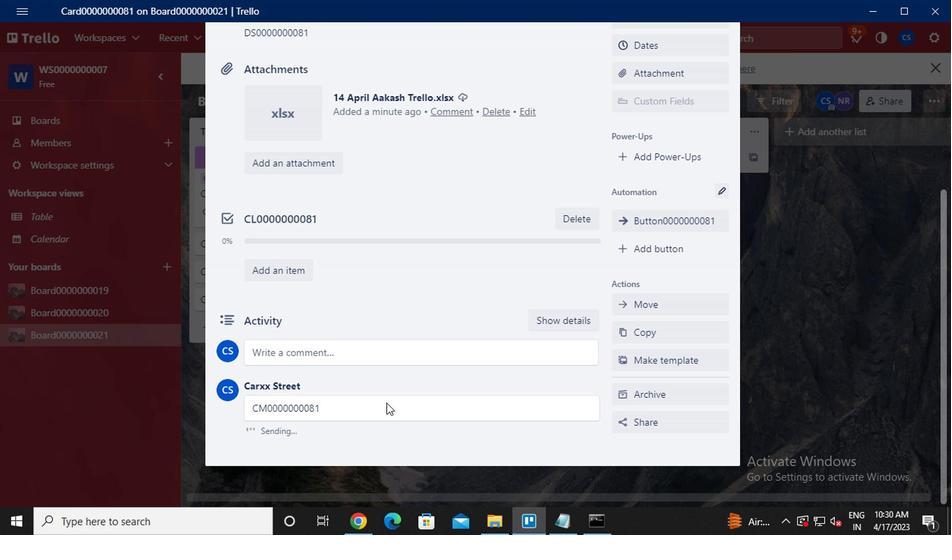
